 Task: Create in the project UniTech and in the Backlog issue 'Create a new online platform for online personal development courses with advanced self-assessment and' a child issue 'Big data model bias and fairness testing and remediation', and assign it to team member softage.4@softage.net.
Action: Mouse moved to (520, 433)
Screenshot: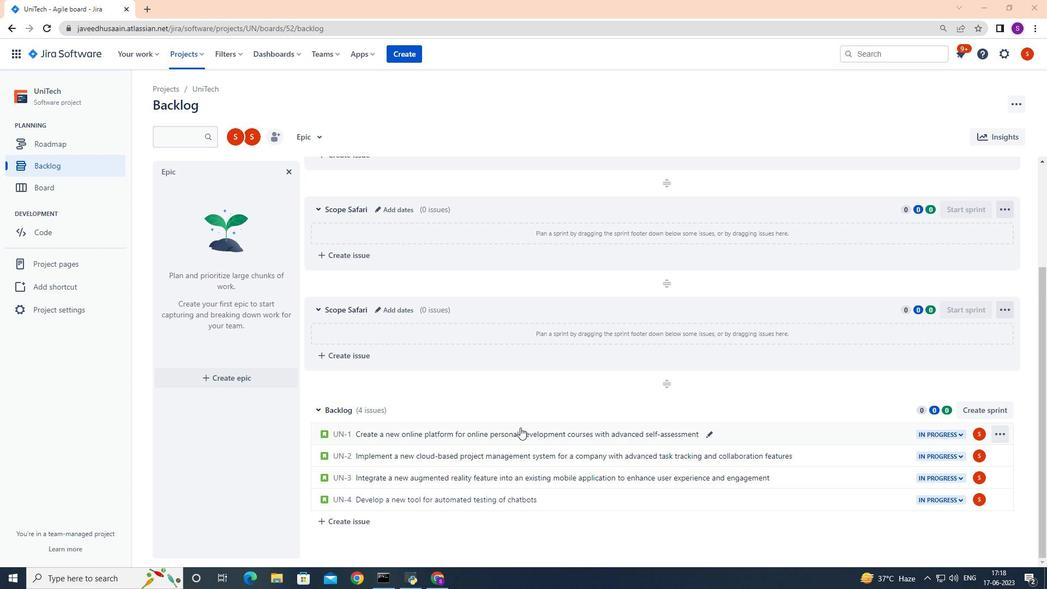 
Action: Mouse pressed left at (520, 433)
Screenshot: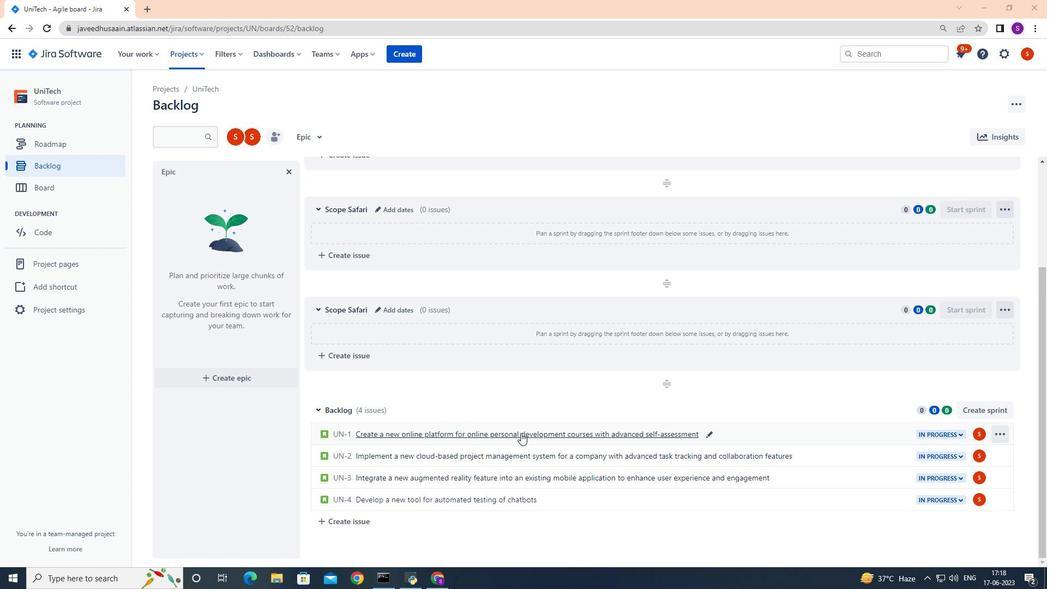 
Action: Mouse moved to (853, 267)
Screenshot: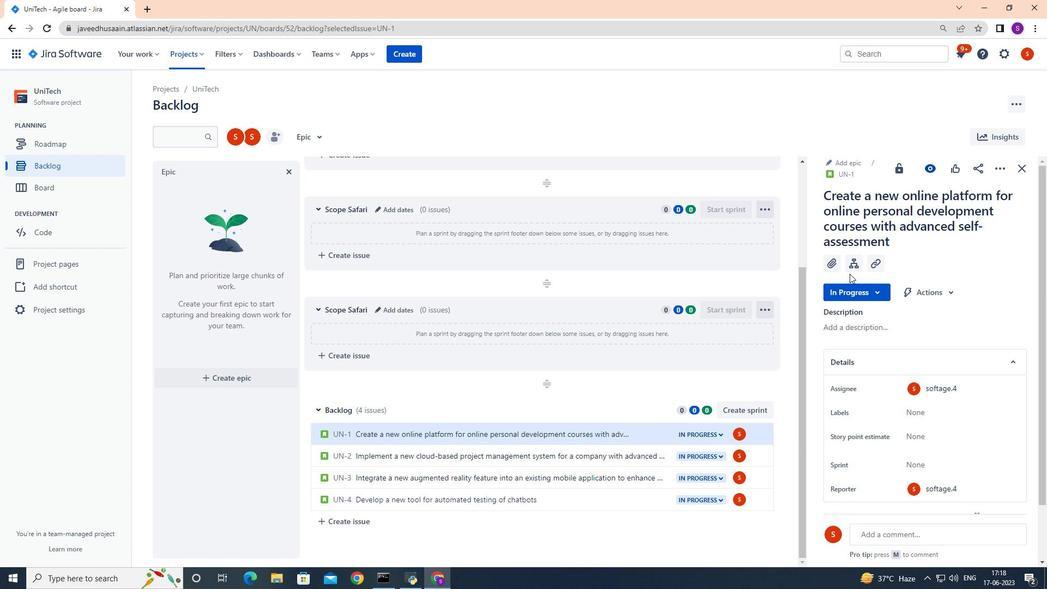 
Action: Mouse pressed left at (853, 267)
Screenshot: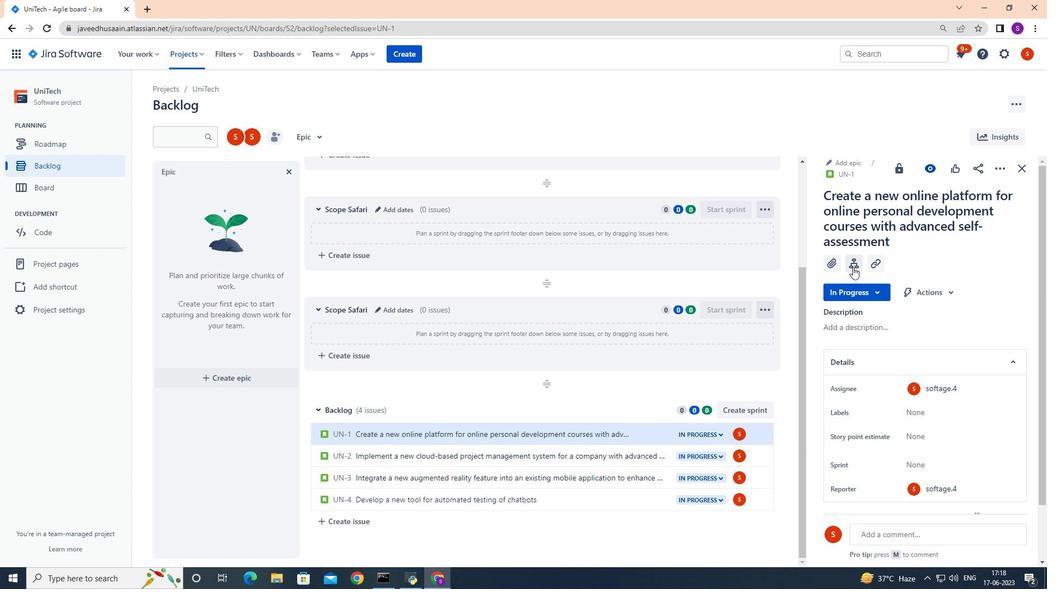 
Action: Mouse moved to (860, 348)
Screenshot: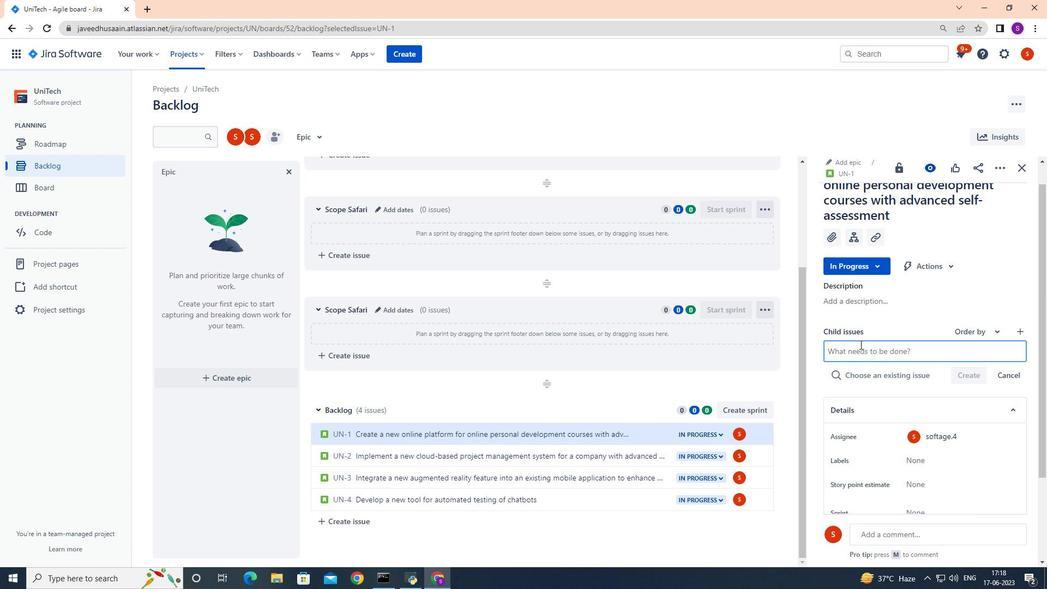 
Action: Mouse pressed left at (860, 348)
Screenshot: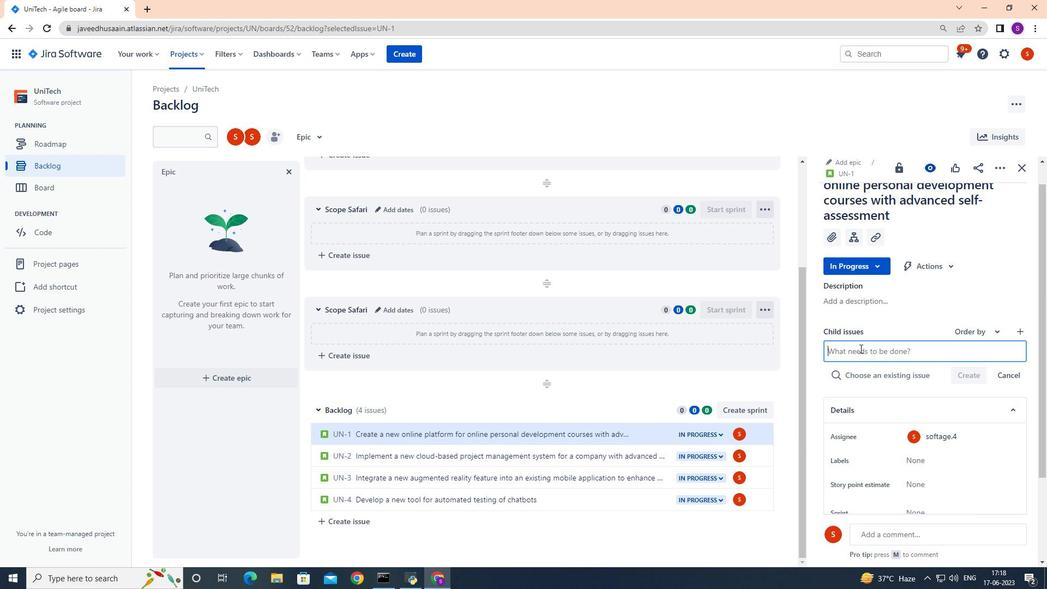 
Action: Key pressed <Key.shift><Key.shift><Key.shift><Key.shift><Key.shift><Key.shift><Key.shift>Big<Key.space>data<Key.space>model<Key.space>bias<Key.space>and<Key.space>fairness<Key.space>testing<Key.space>and<Key.space>remediation
Screenshot: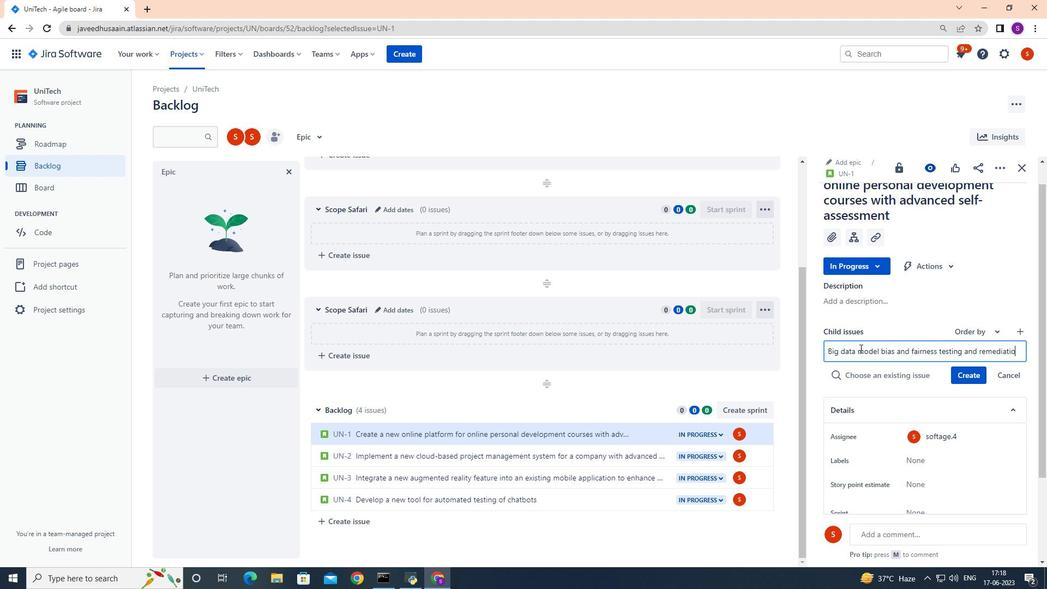 
Action: Mouse moved to (962, 370)
Screenshot: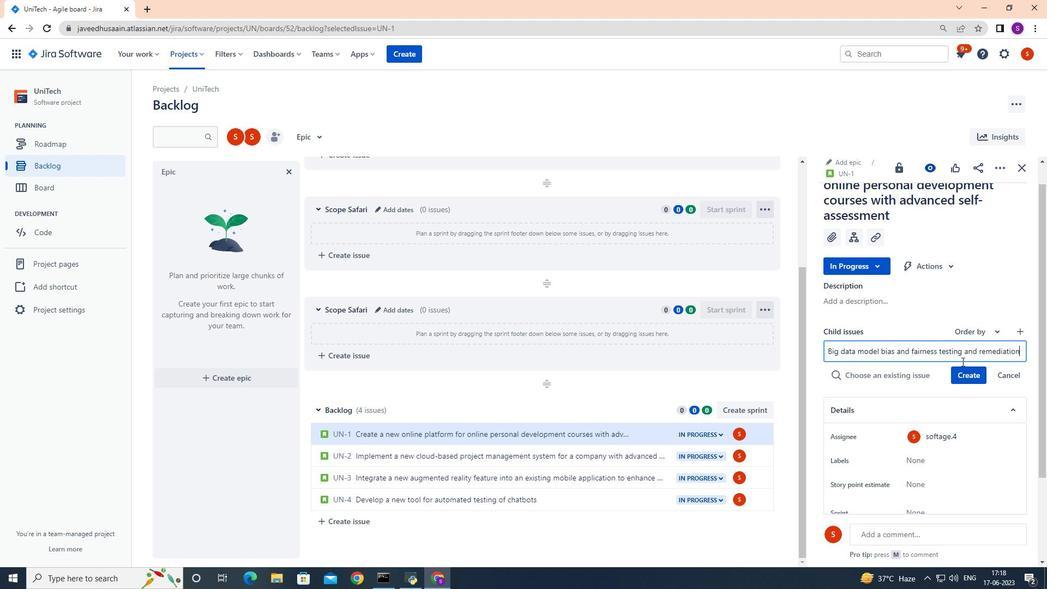 
Action: Mouse pressed left at (962, 370)
Screenshot: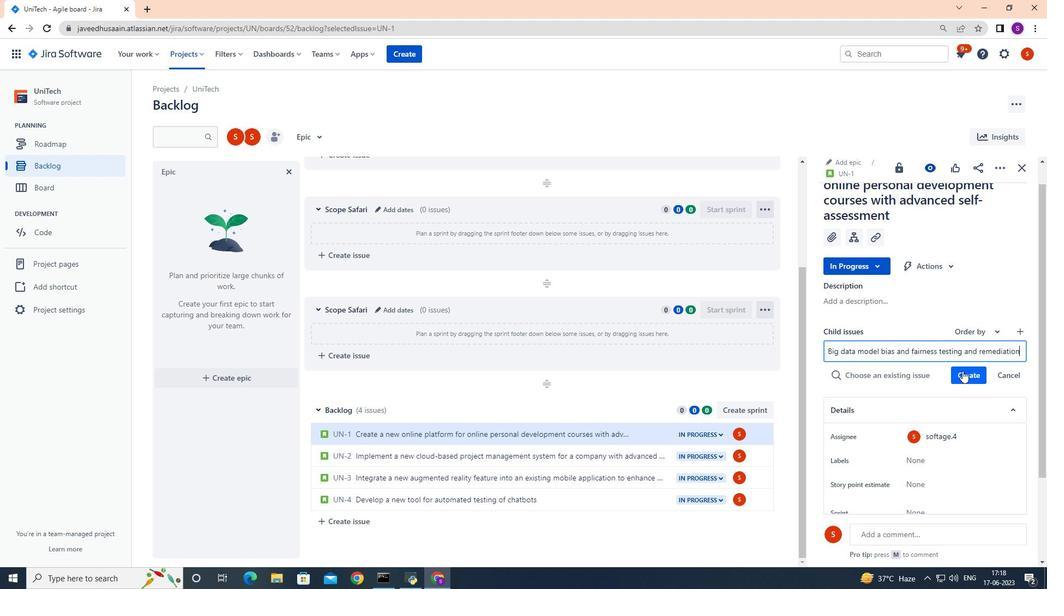 
Action: Mouse moved to (977, 356)
Screenshot: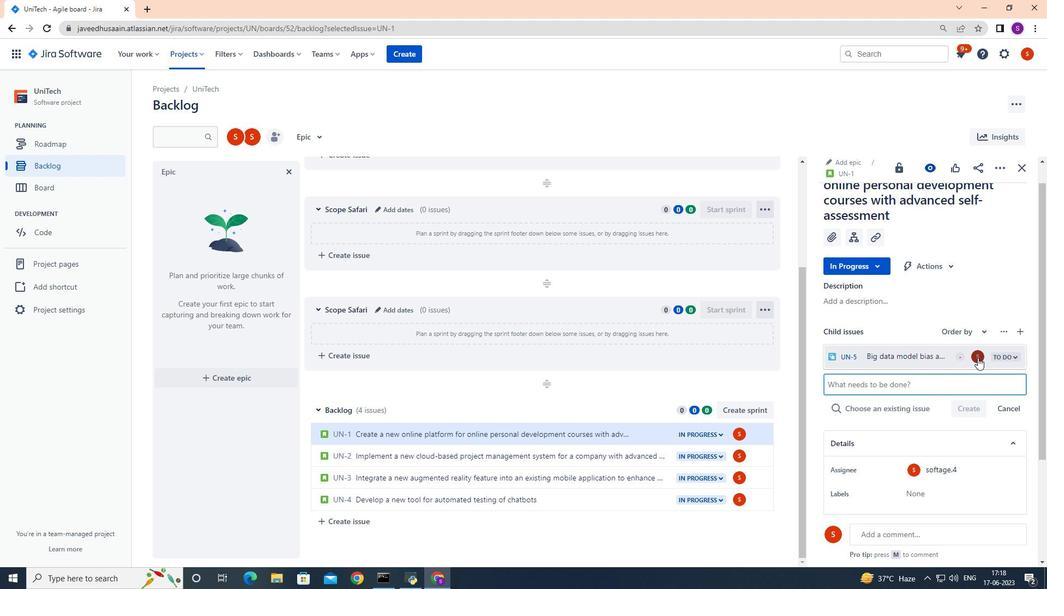 
Action: Mouse pressed left at (977, 356)
Screenshot: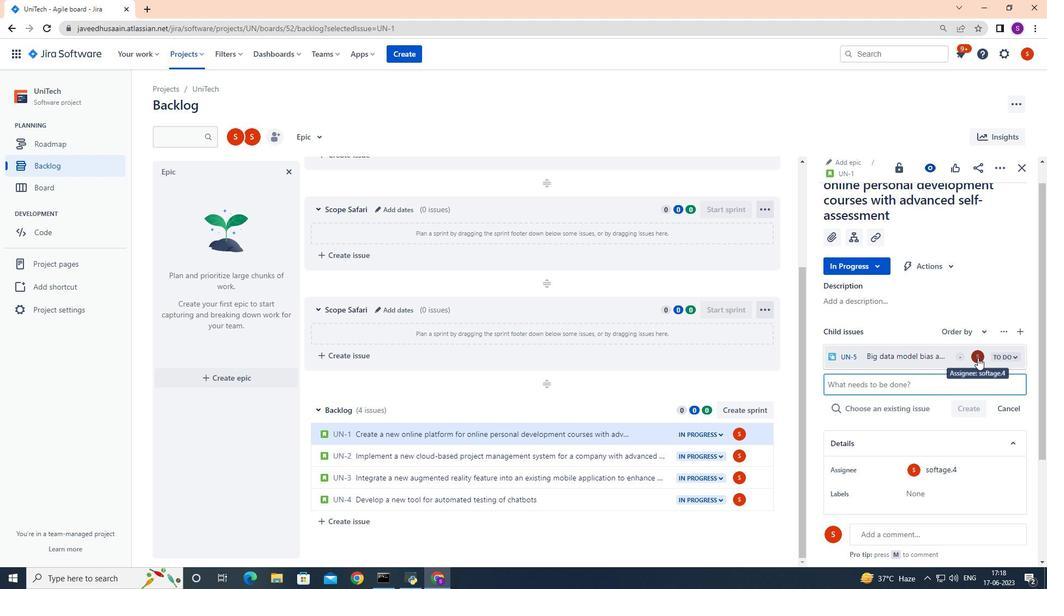 
Action: Mouse moved to (904, 292)
Screenshot: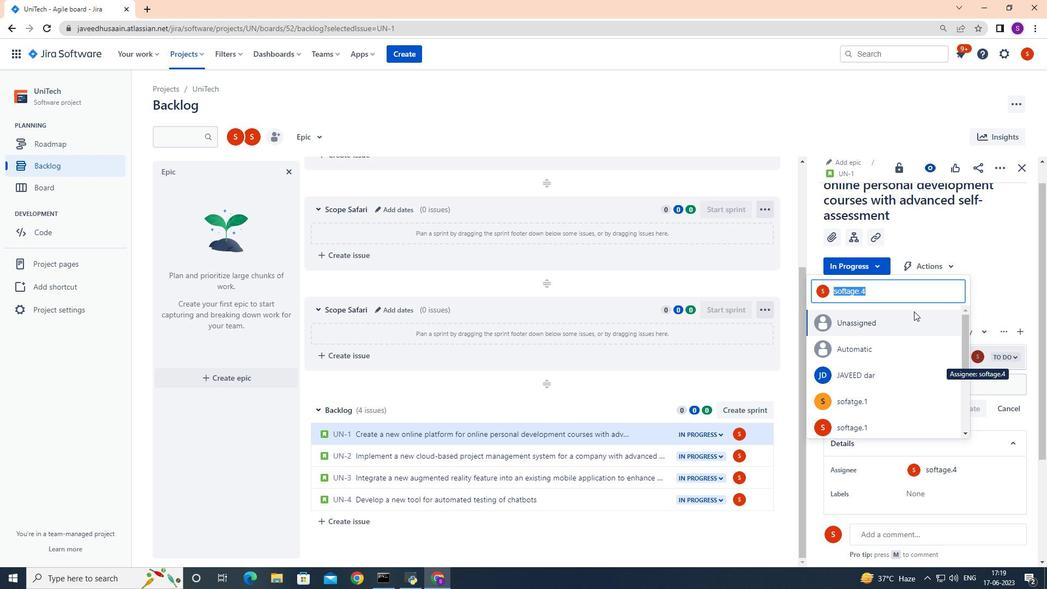 
Action: Key pressed <Key.backspace>softage.4<Key.shift><Key.shift><Key.shift>@softage.net
Screenshot: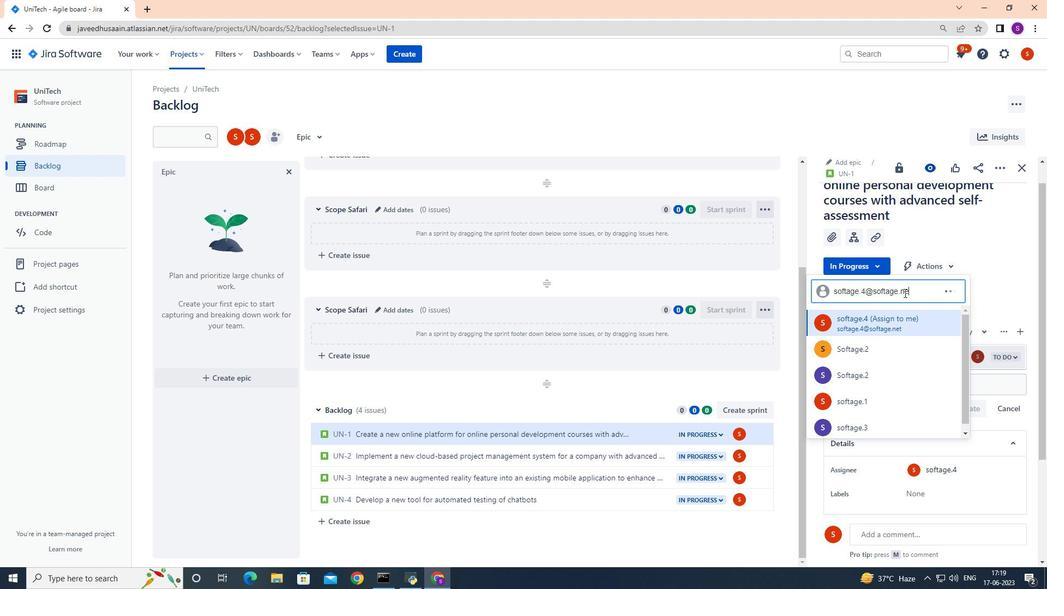 
Action: Mouse moved to (871, 357)
Screenshot: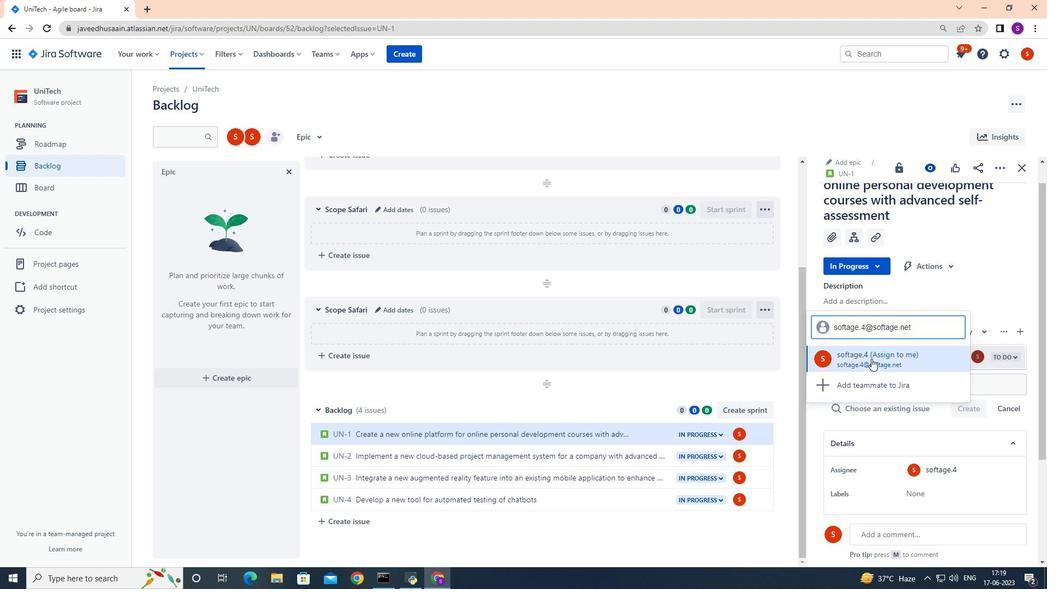 
Action: Mouse pressed left at (871, 357)
Screenshot: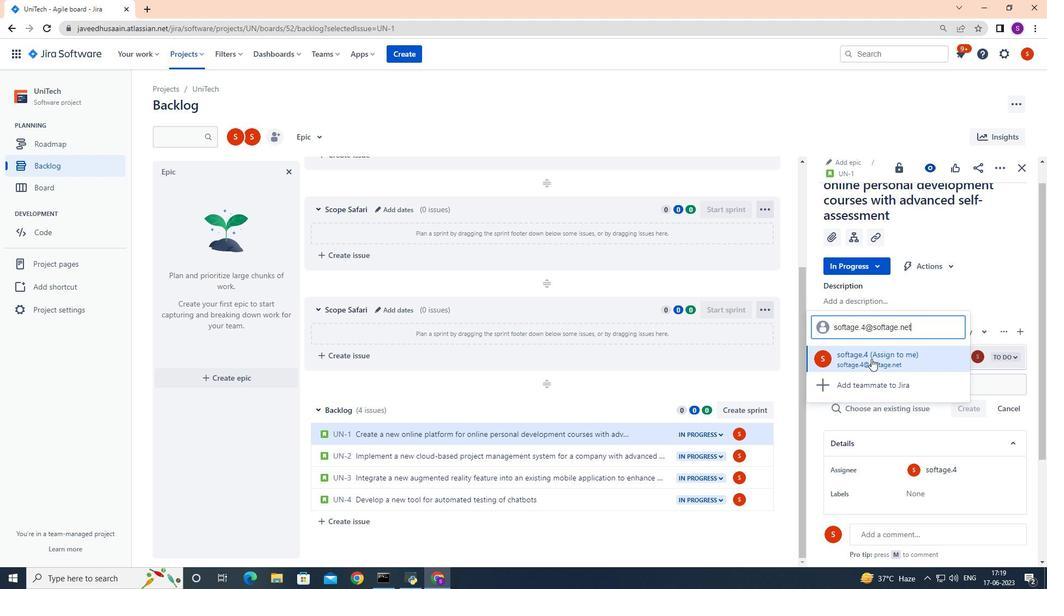 
Action: Mouse moved to (946, 292)
Screenshot: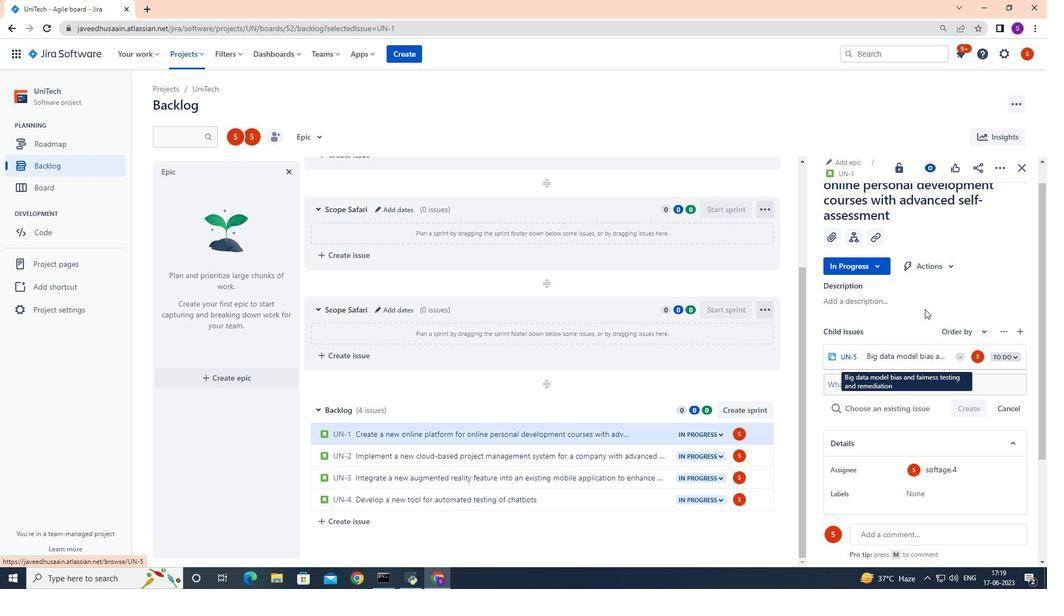 
